 Task: Look for products in the category "Alcoholic Kombucha" with passion fruit flavor.
Action: Mouse moved to (766, 299)
Screenshot: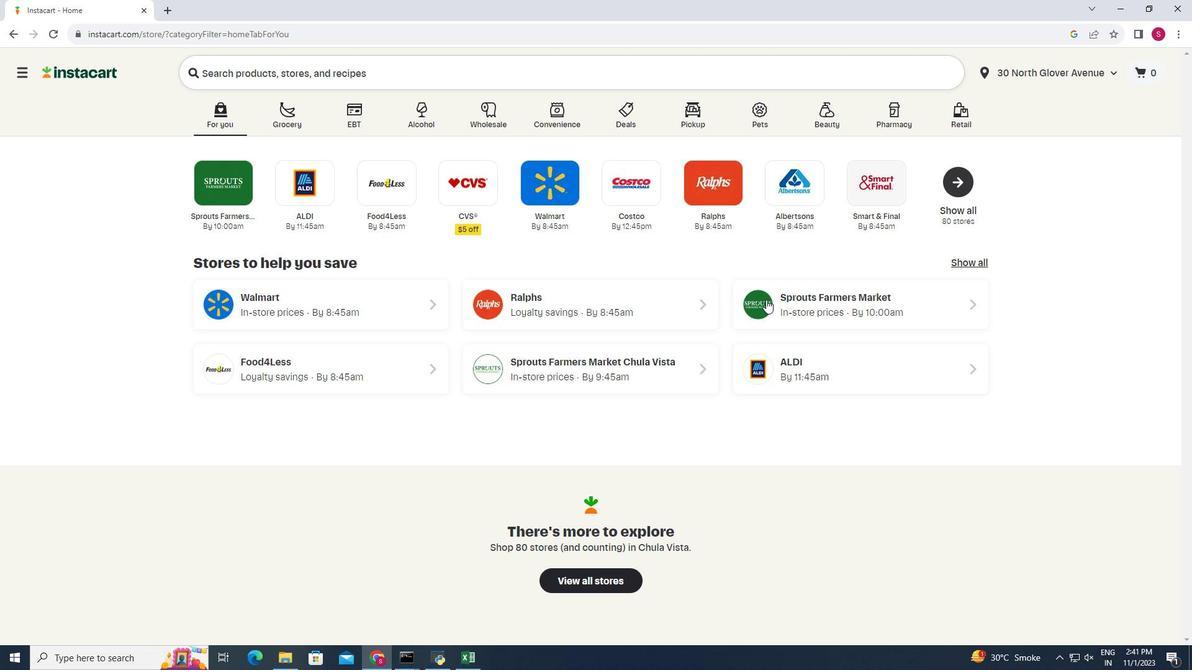 
Action: Mouse pressed left at (766, 299)
Screenshot: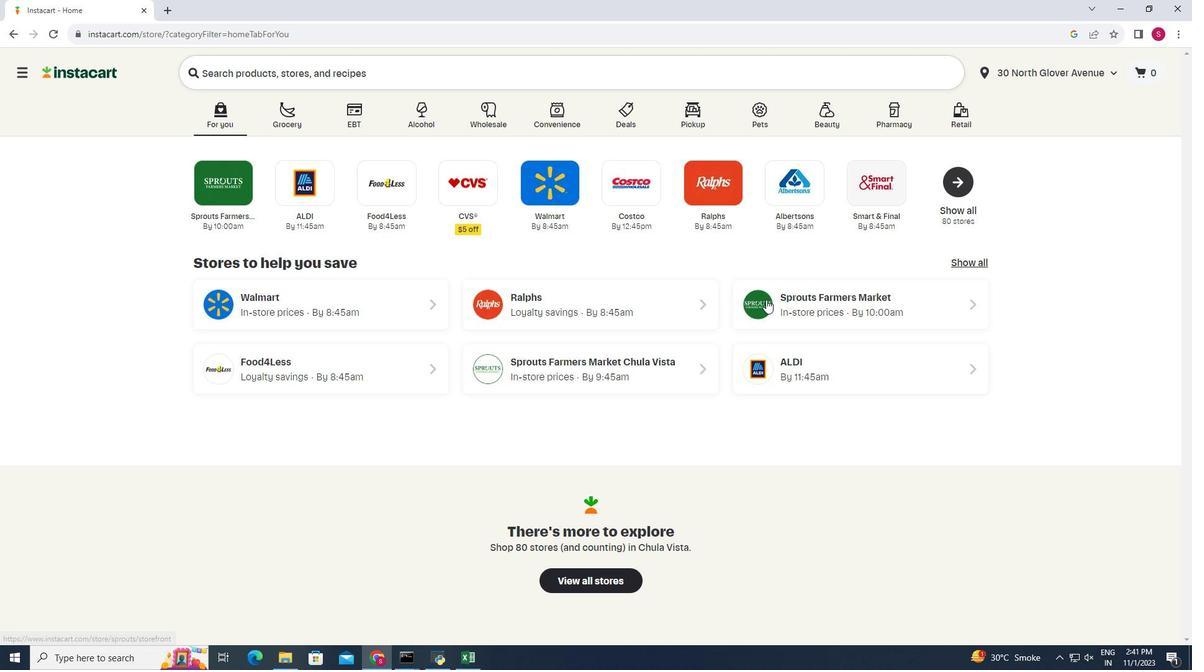 
Action: Mouse moved to (73, 612)
Screenshot: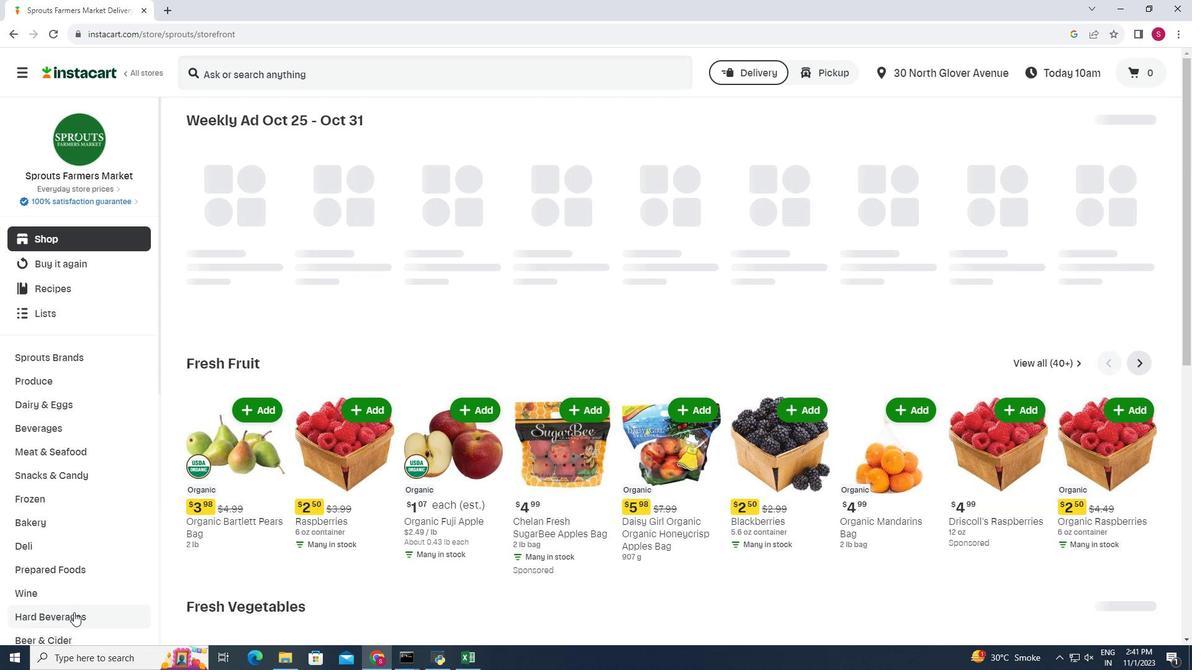 
Action: Mouse pressed left at (73, 612)
Screenshot: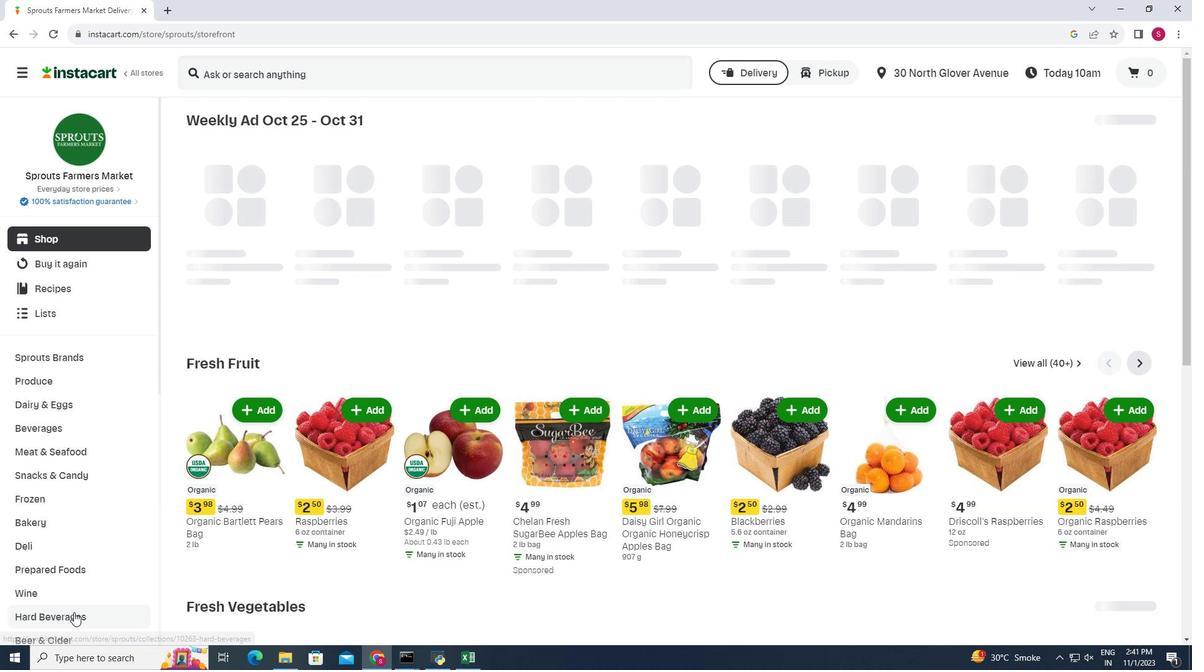 
Action: Mouse moved to (401, 159)
Screenshot: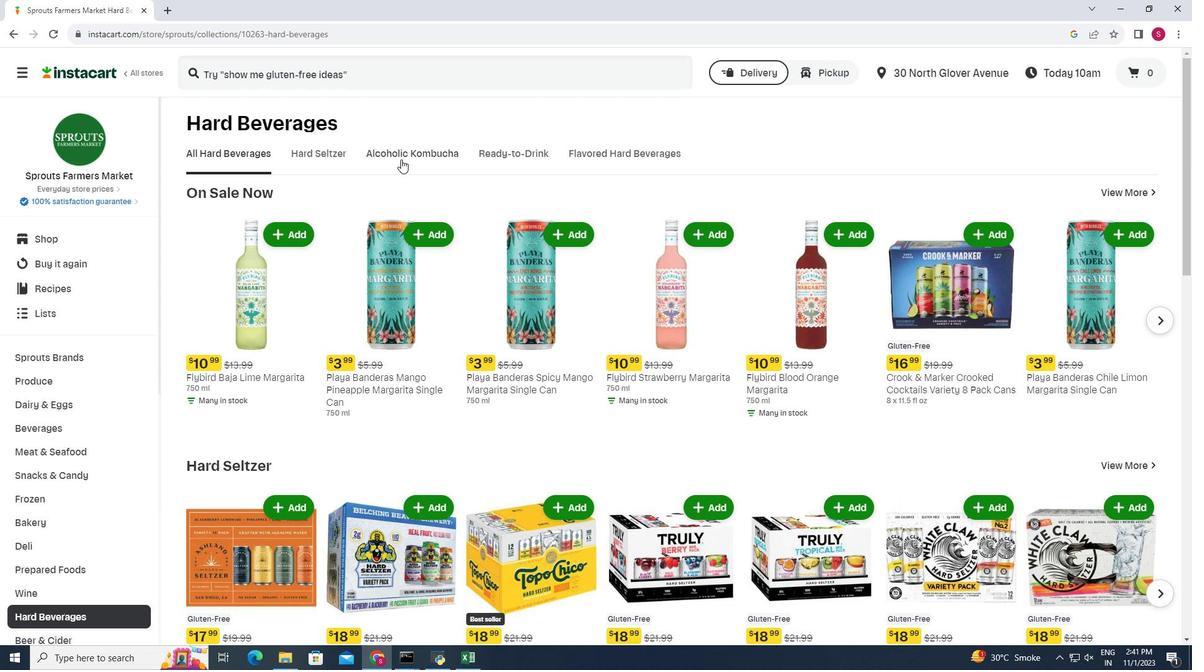 
Action: Mouse pressed left at (401, 159)
Screenshot: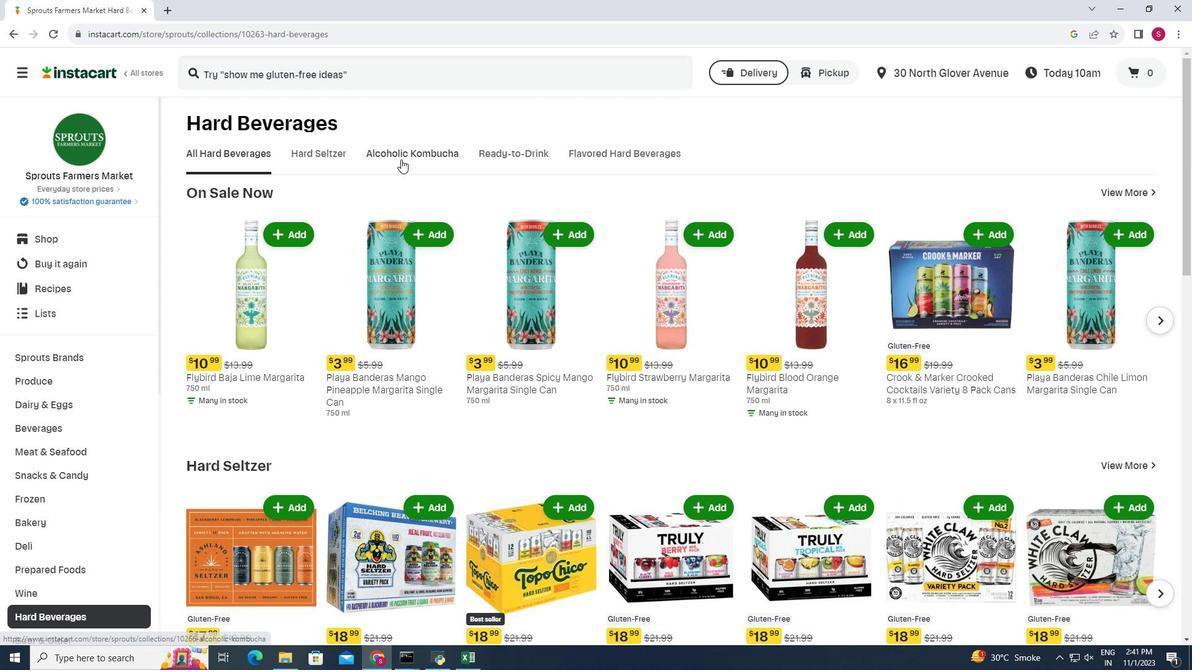 
Action: Mouse moved to (237, 191)
Screenshot: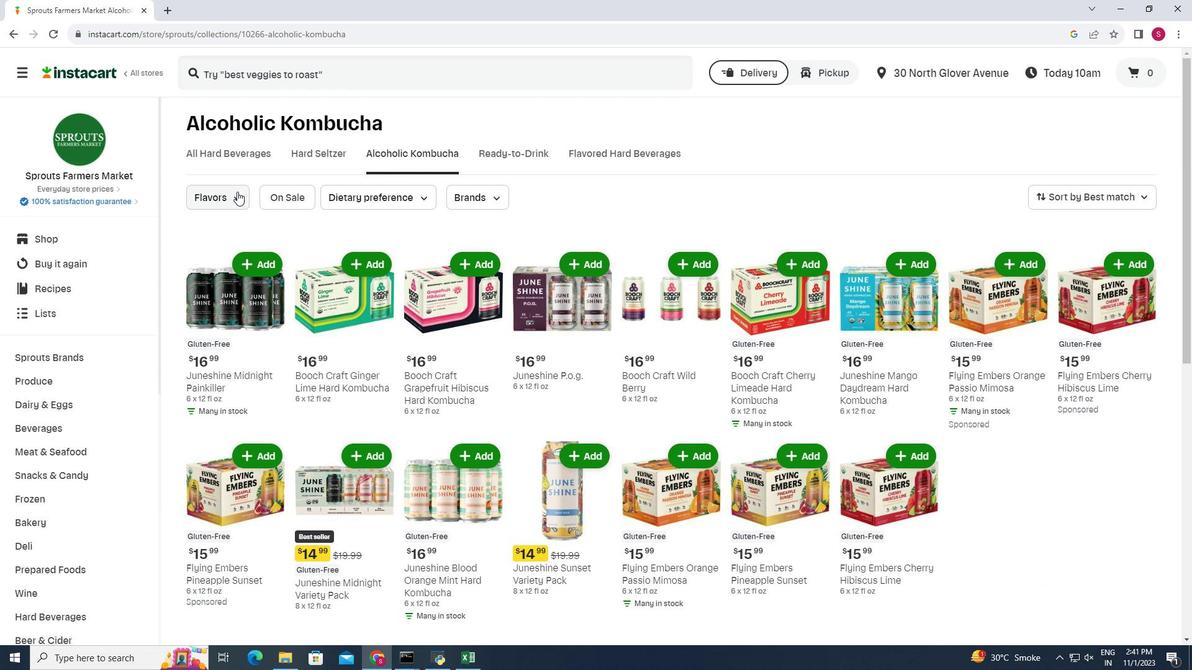 
Action: Mouse pressed left at (237, 191)
Screenshot: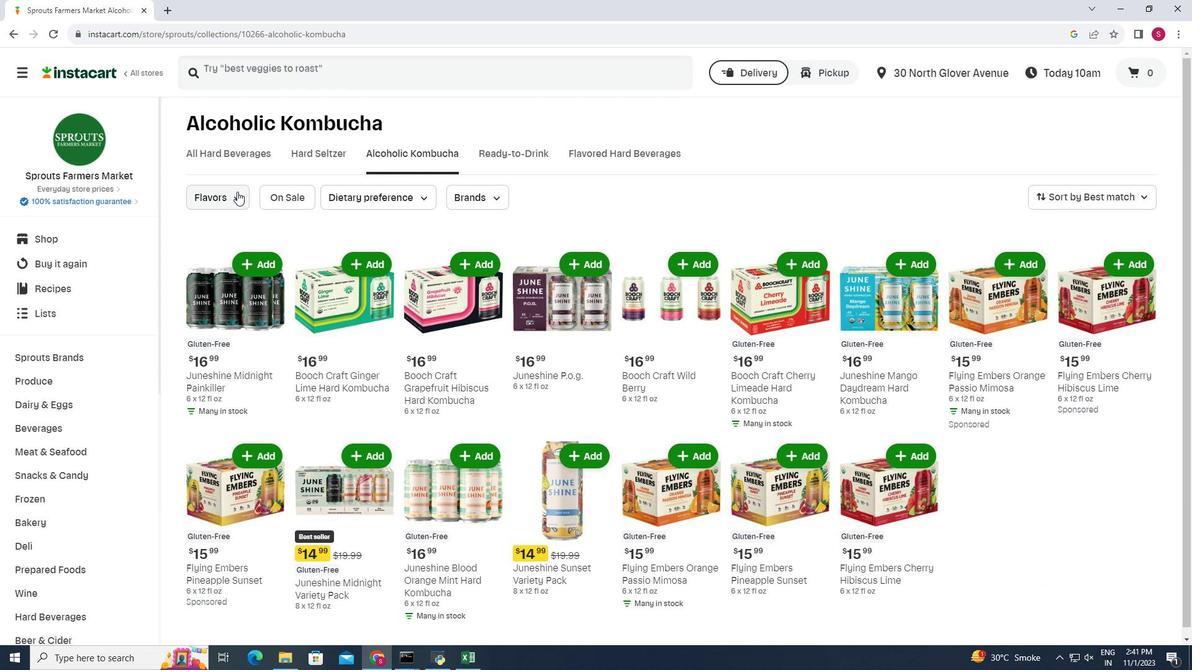 
Action: Mouse moved to (253, 237)
Screenshot: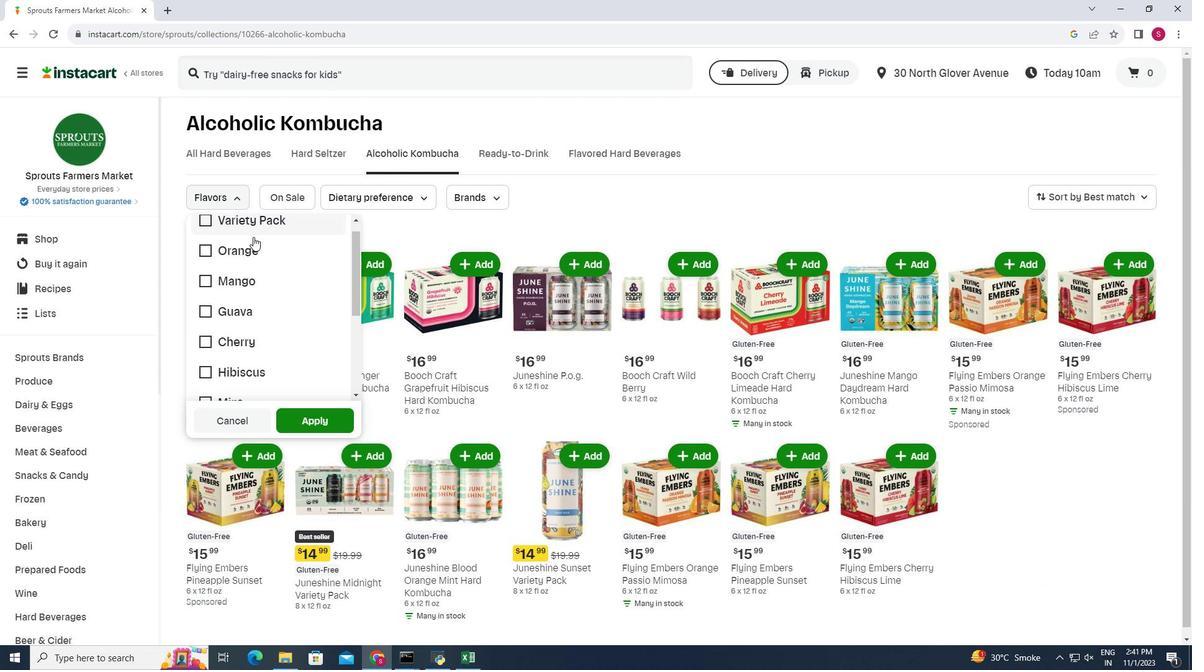 
Action: Mouse scrolled (253, 236) with delta (0, 0)
Screenshot: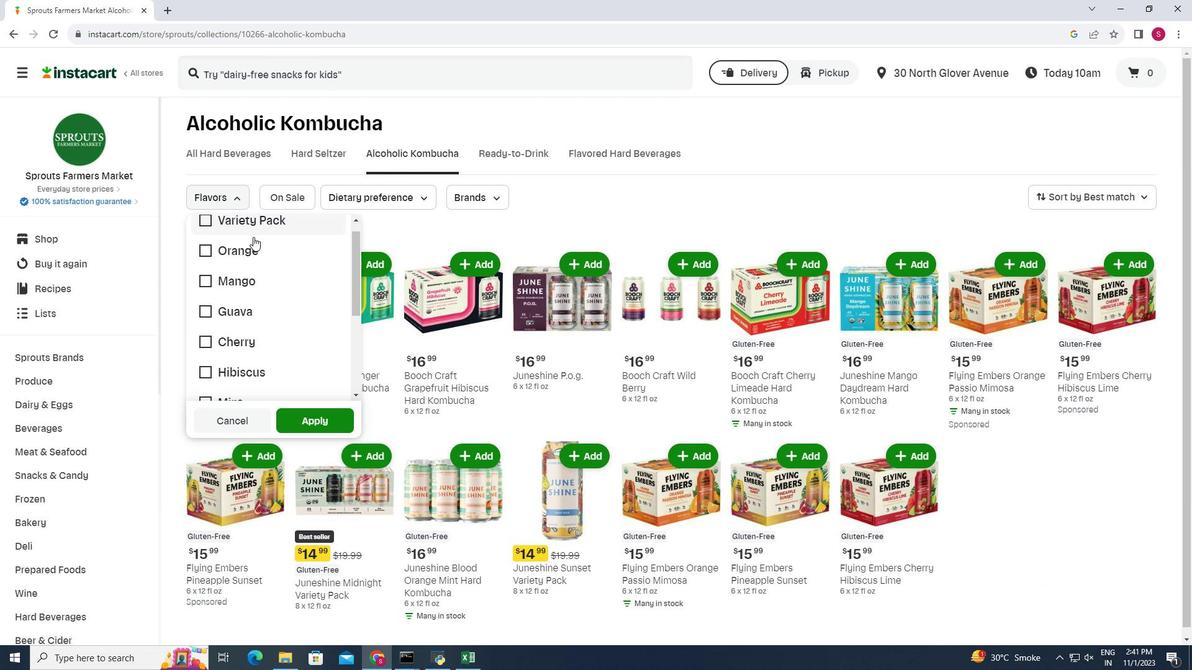 
Action: Mouse moved to (255, 238)
Screenshot: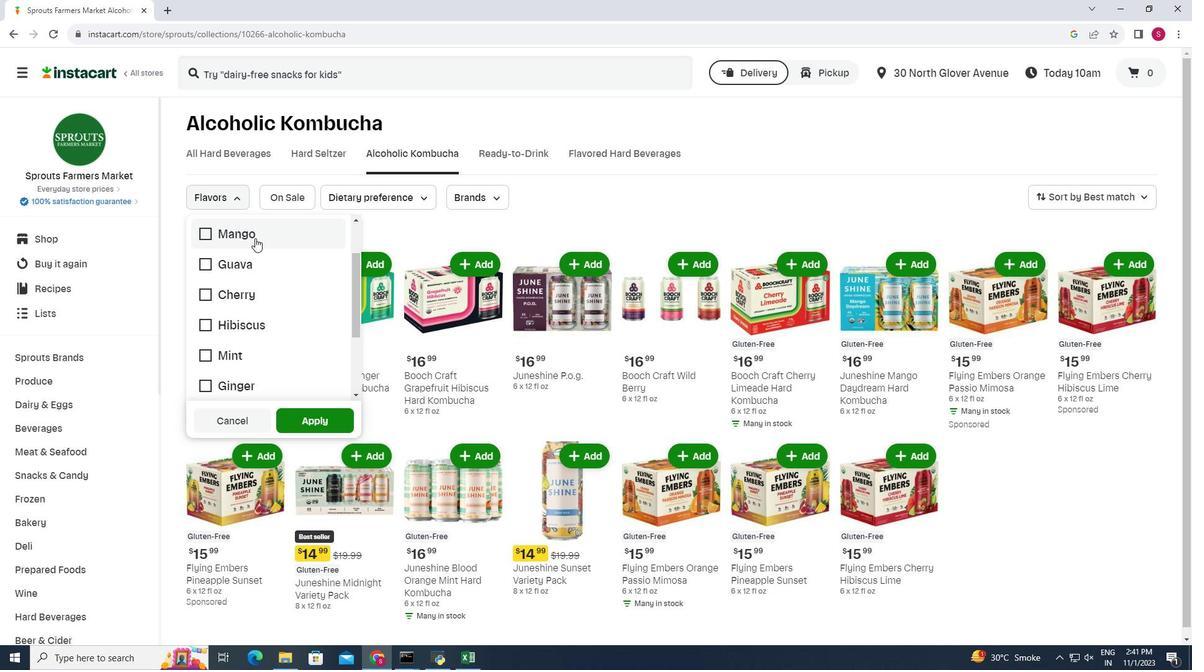 
Action: Mouse scrolled (255, 237) with delta (0, 0)
Screenshot: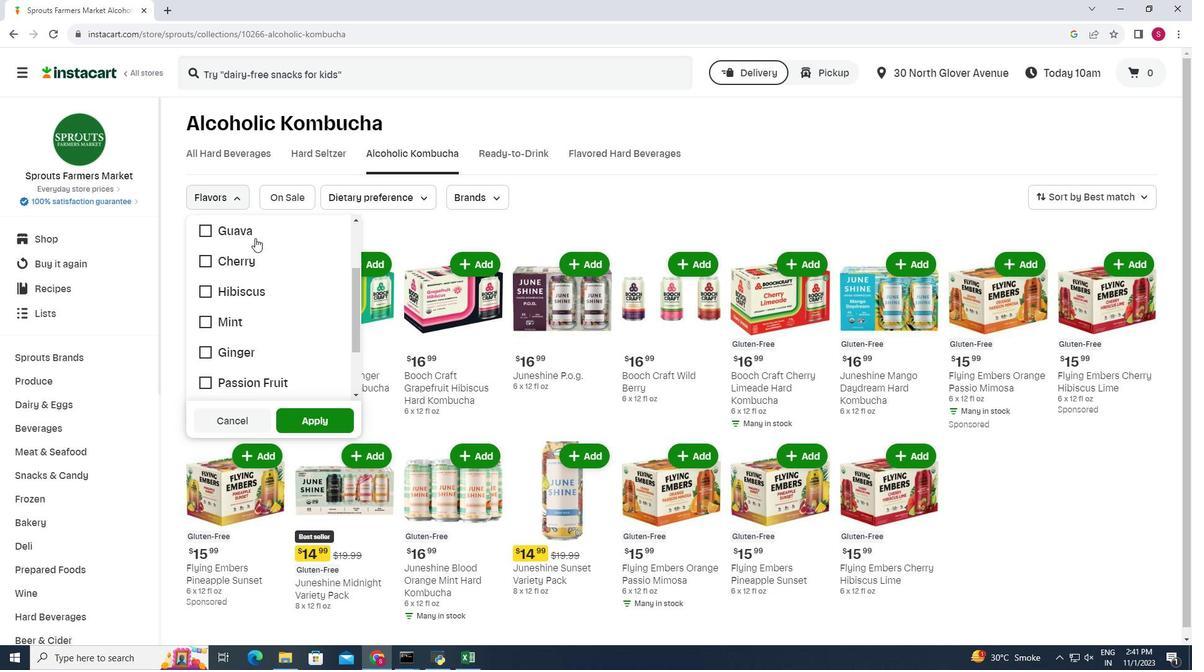 
Action: Mouse moved to (256, 239)
Screenshot: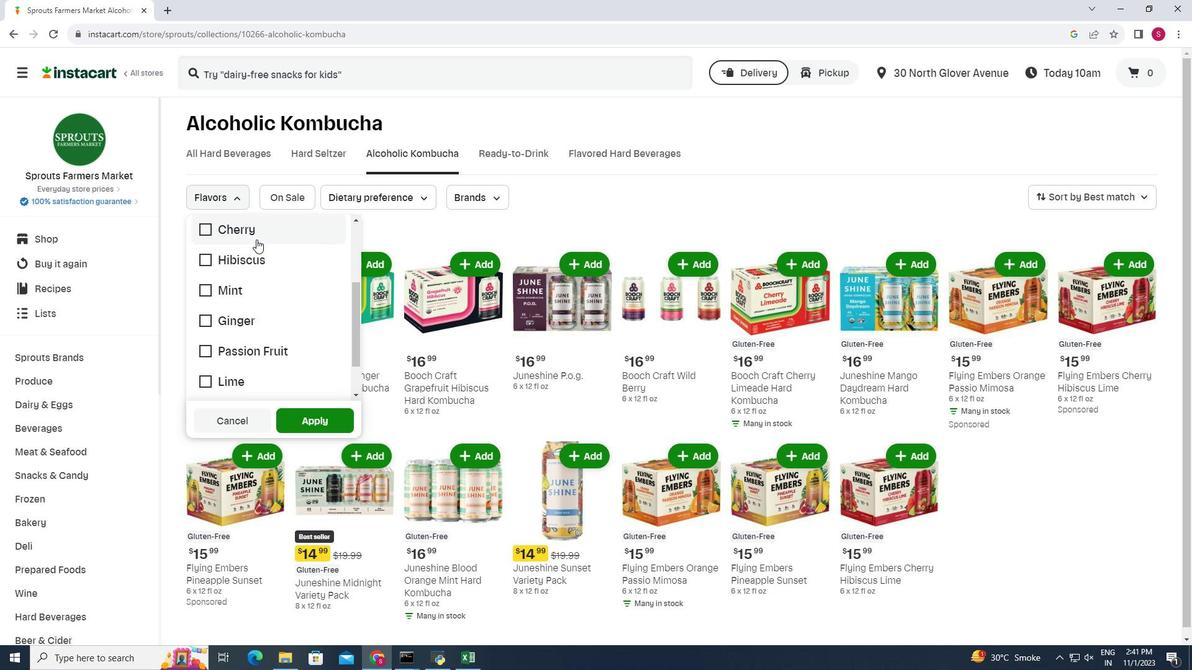 
Action: Mouse scrolled (256, 239) with delta (0, 0)
Screenshot: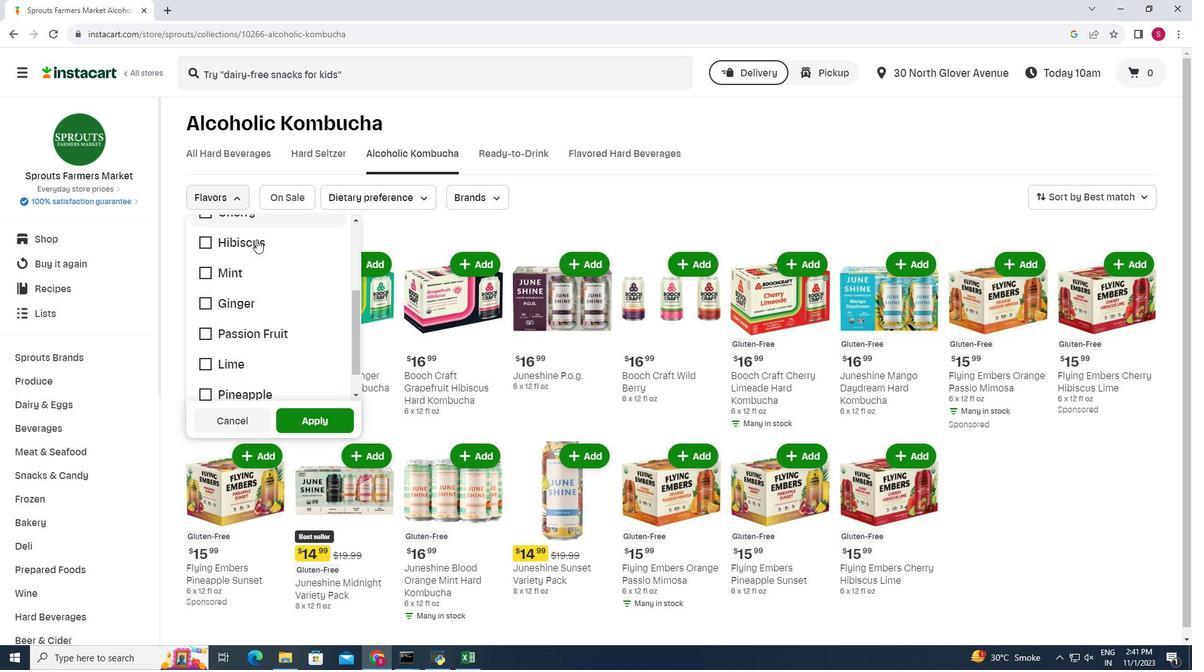 
Action: Mouse moved to (273, 299)
Screenshot: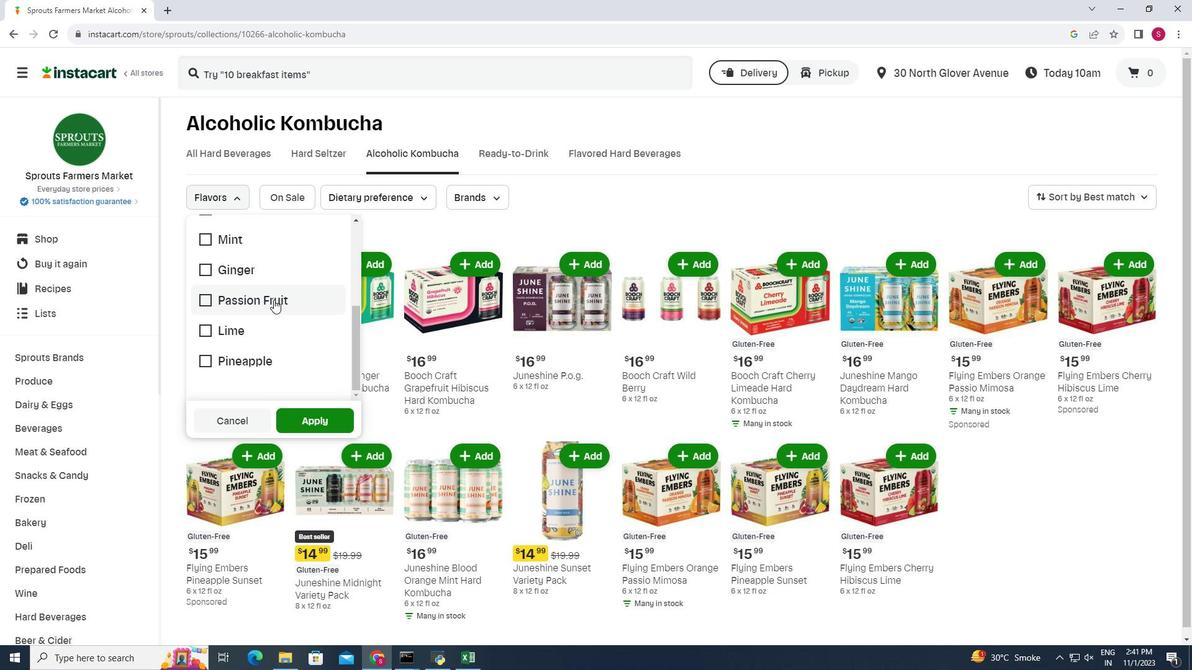 
Action: Mouse pressed left at (273, 299)
Screenshot: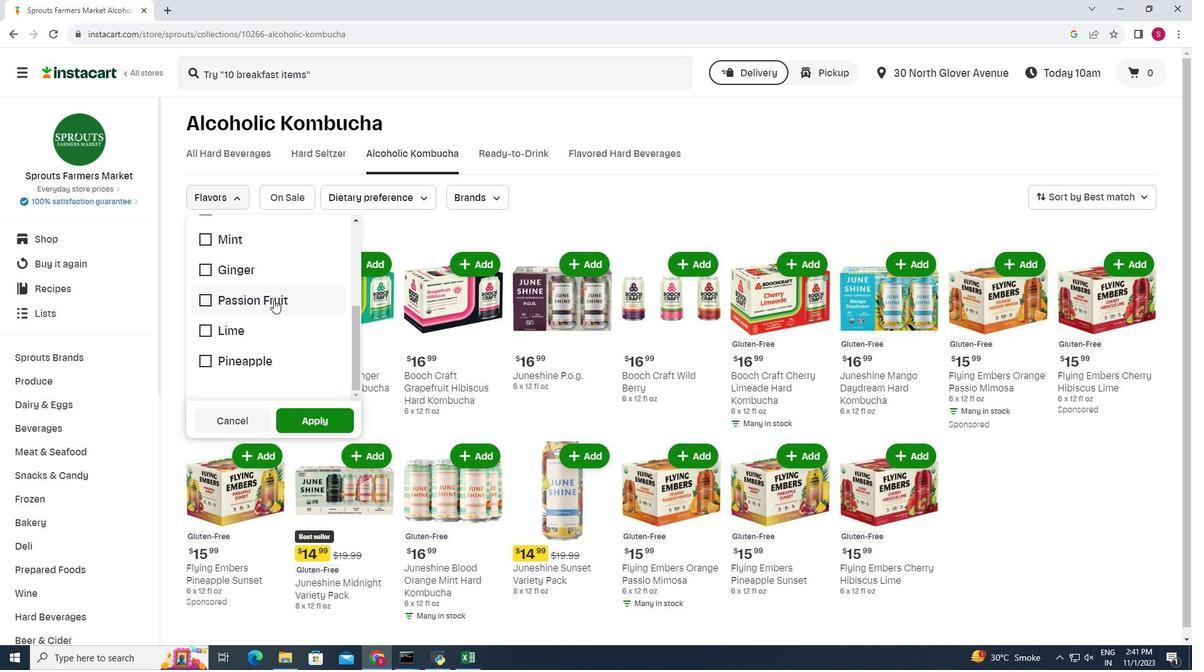 
Action: Mouse moved to (327, 424)
Screenshot: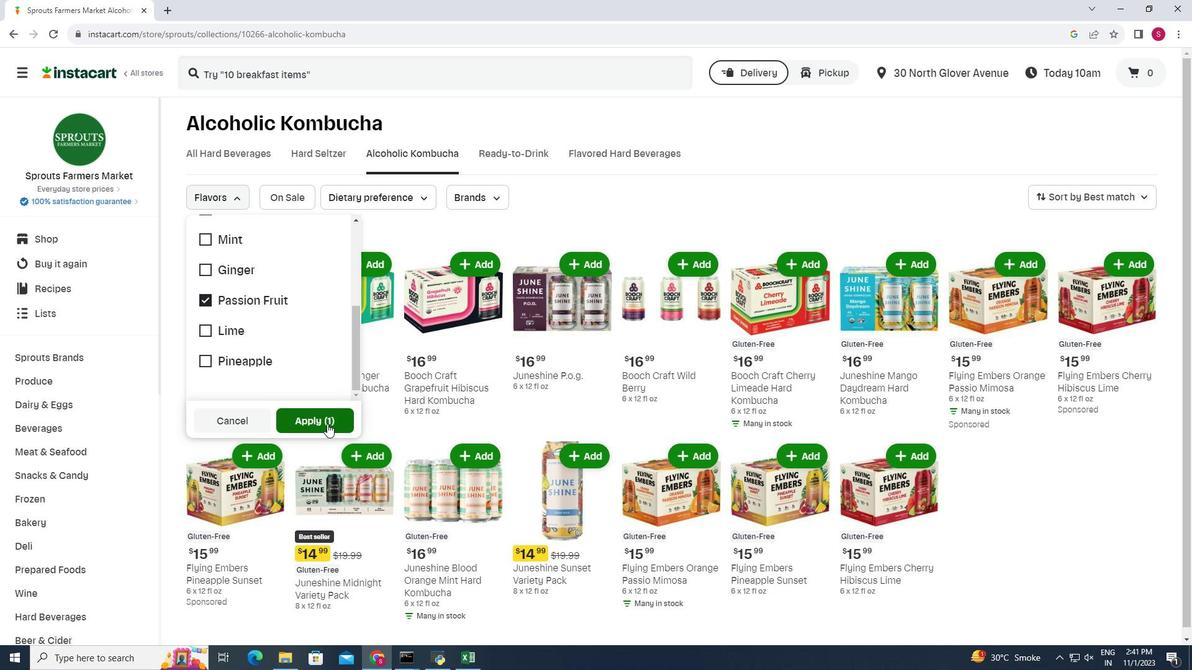 
Action: Mouse pressed left at (327, 424)
Screenshot: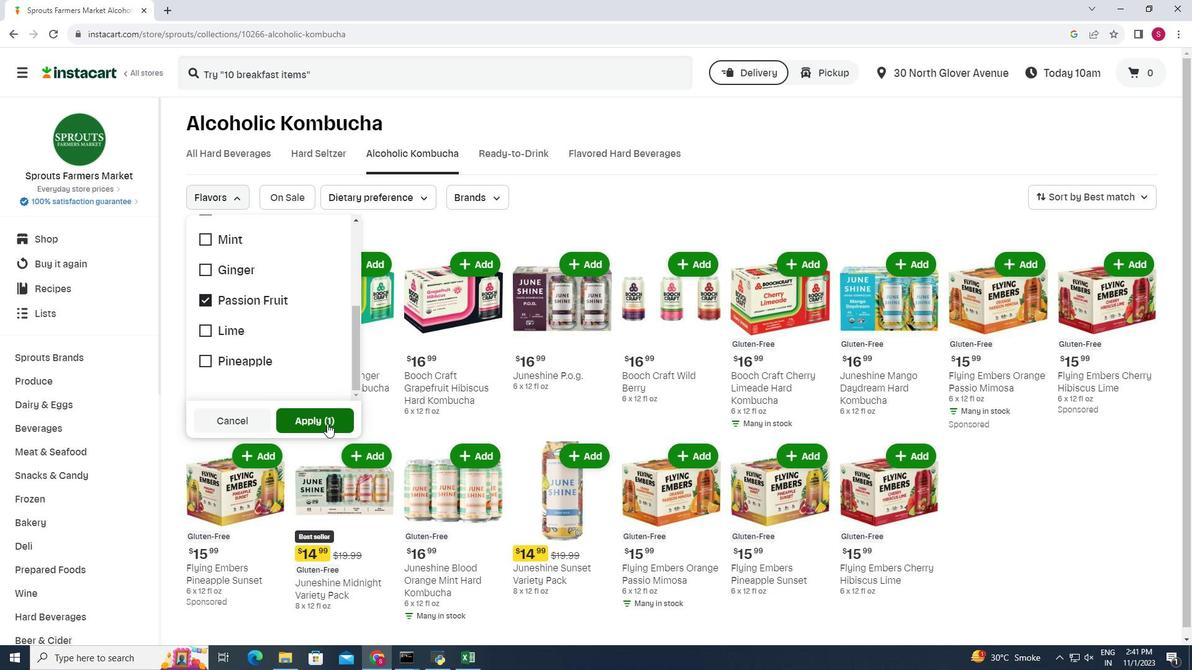 
Action: Mouse moved to (486, 385)
Screenshot: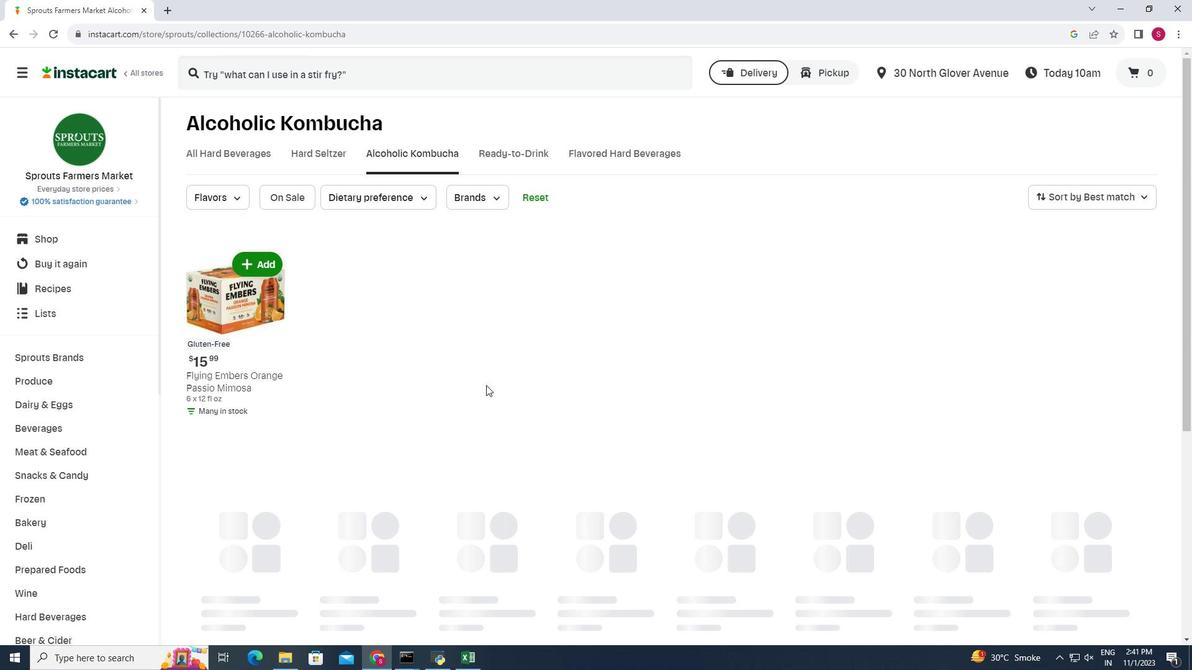 
